 Task: Check the percentage active listings of beach in the last 5 years.
Action: Mouse moved to (903, 204)
Screenshot: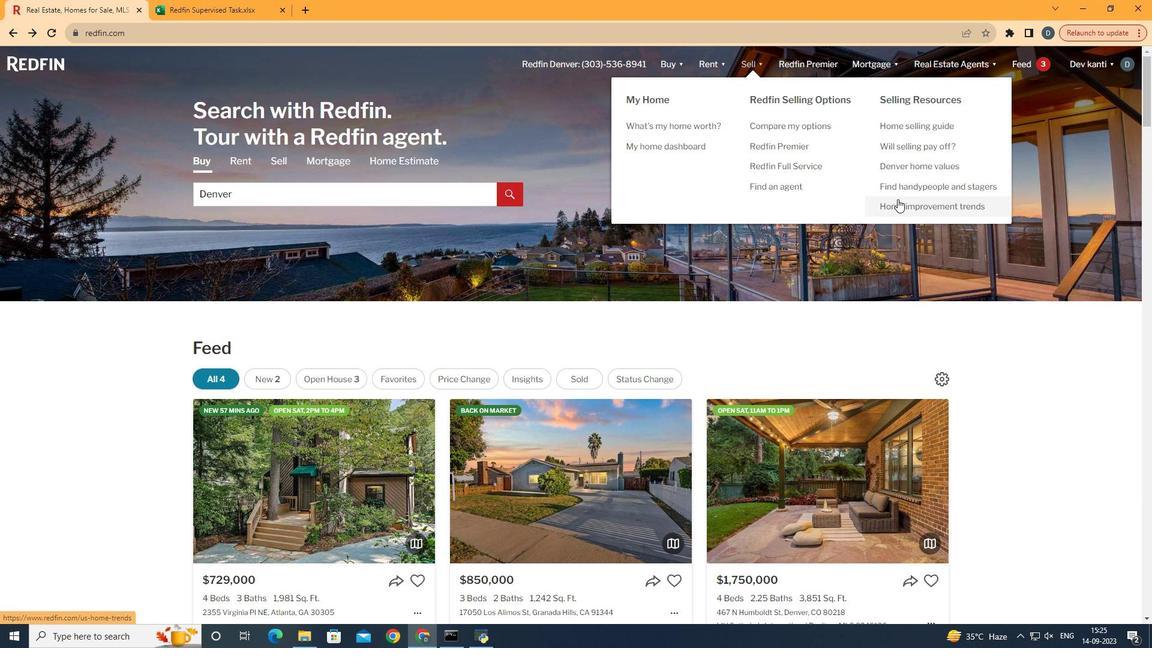 
Action: Mouse pressed left at (903, 204)
Screenshot: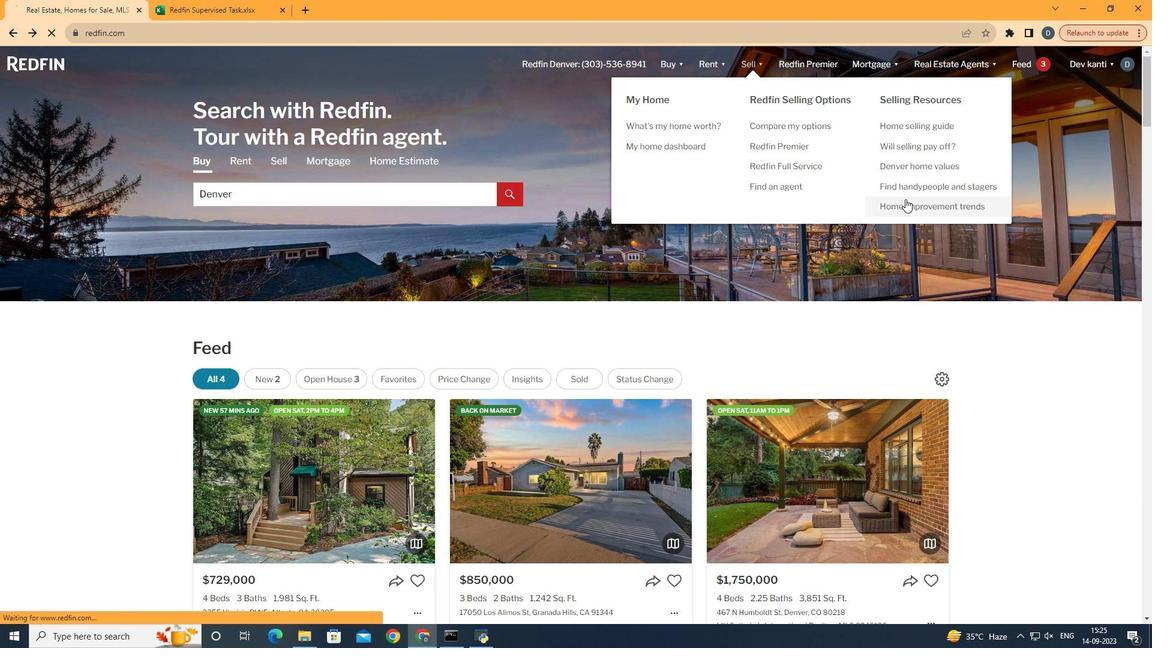 
Action: Mouse moved to (288, 222)
Screenshot: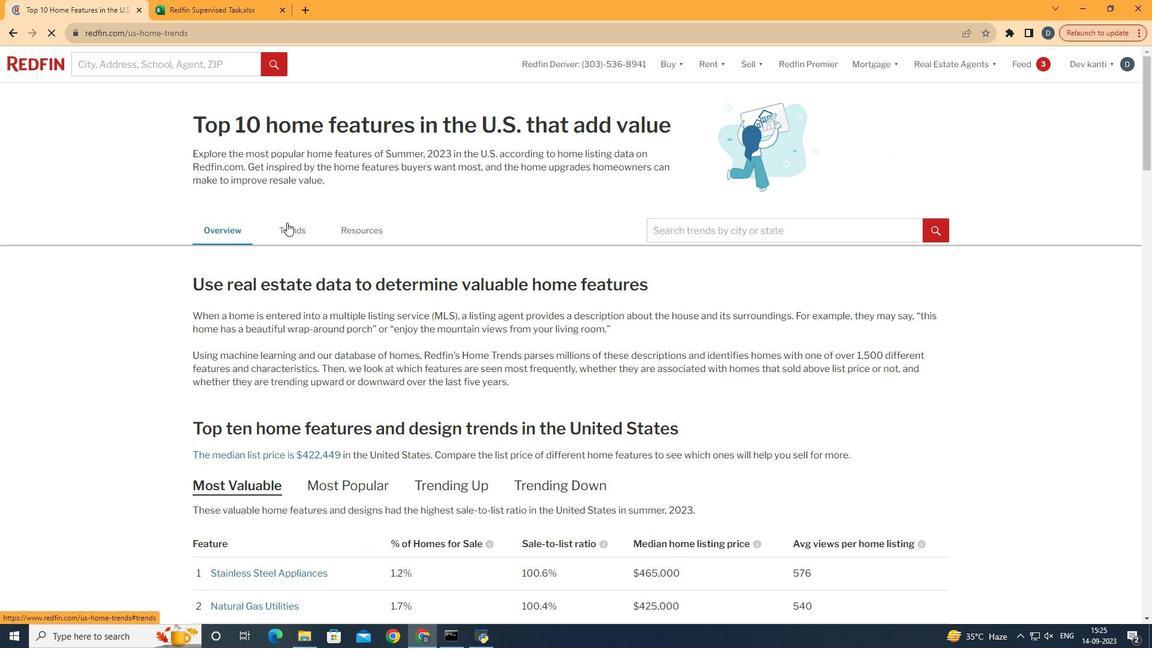 
Action: Mouse pressed left at (288, 222)
Screenshot: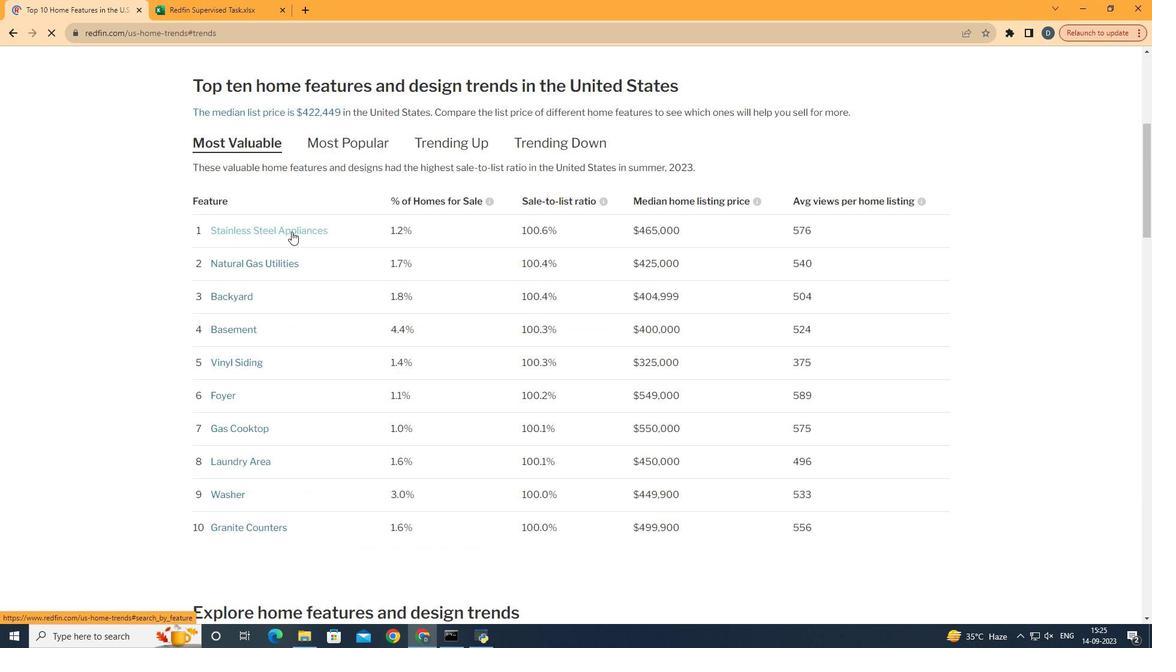 
Action: Mouse moved to (403, 207)
Screenshot: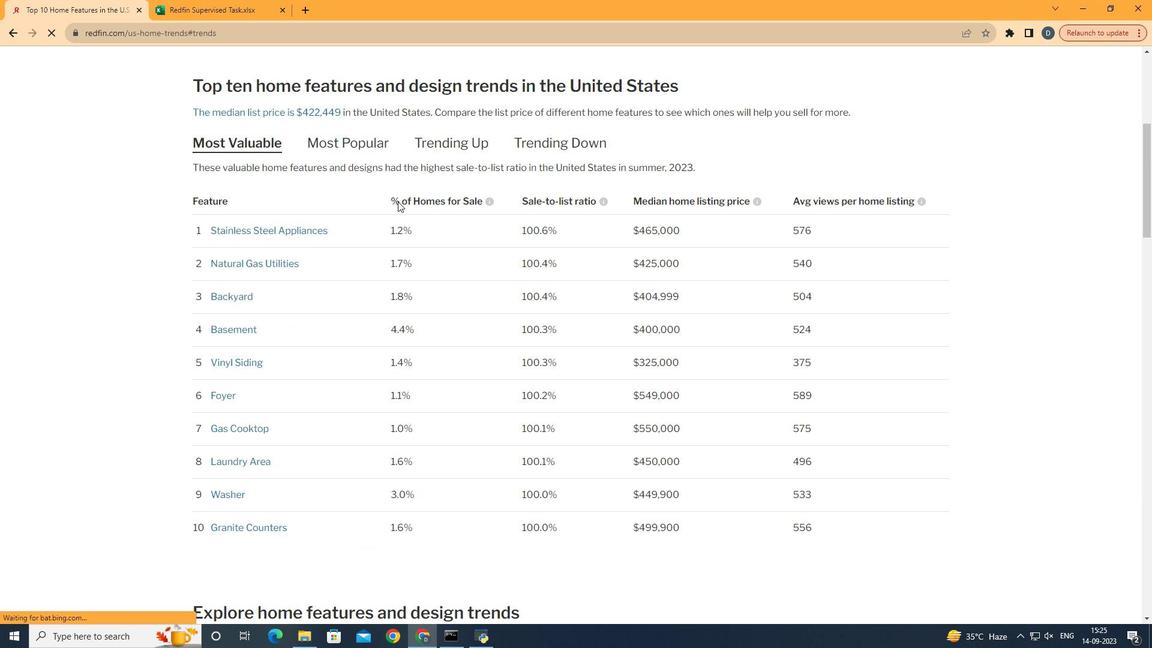 
Action: Mouse scrolled (403, 206) with delta (0, 0)
Screenshot: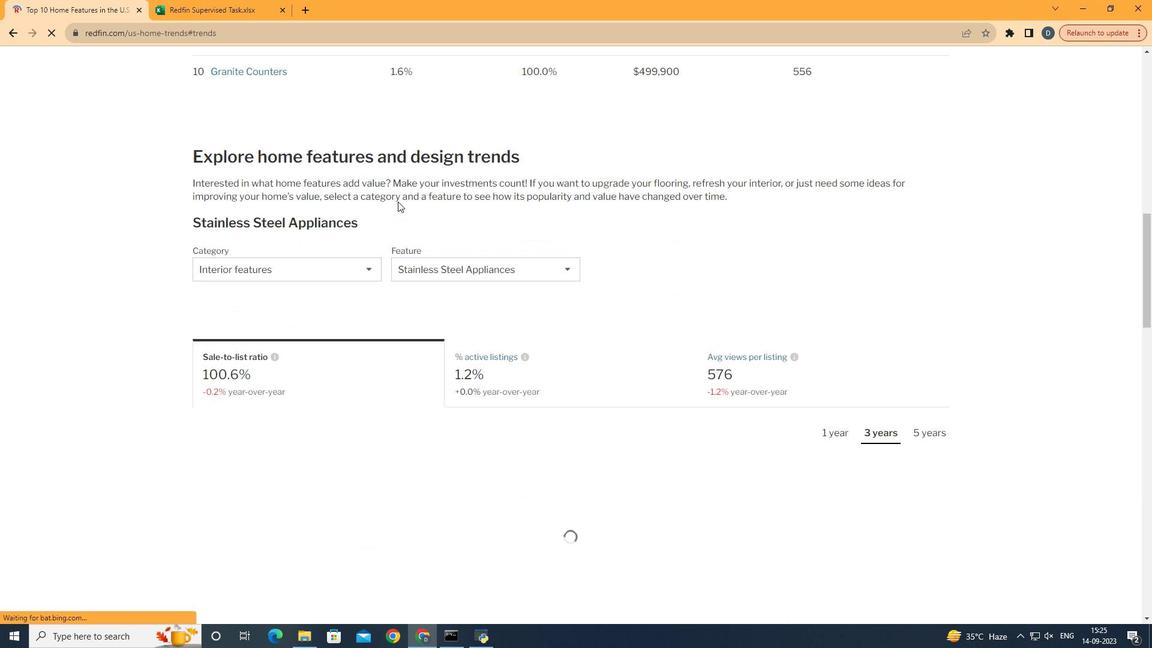 
Action: Mouse scrolled (403, 206) with delta (0, 0)
Screenshot: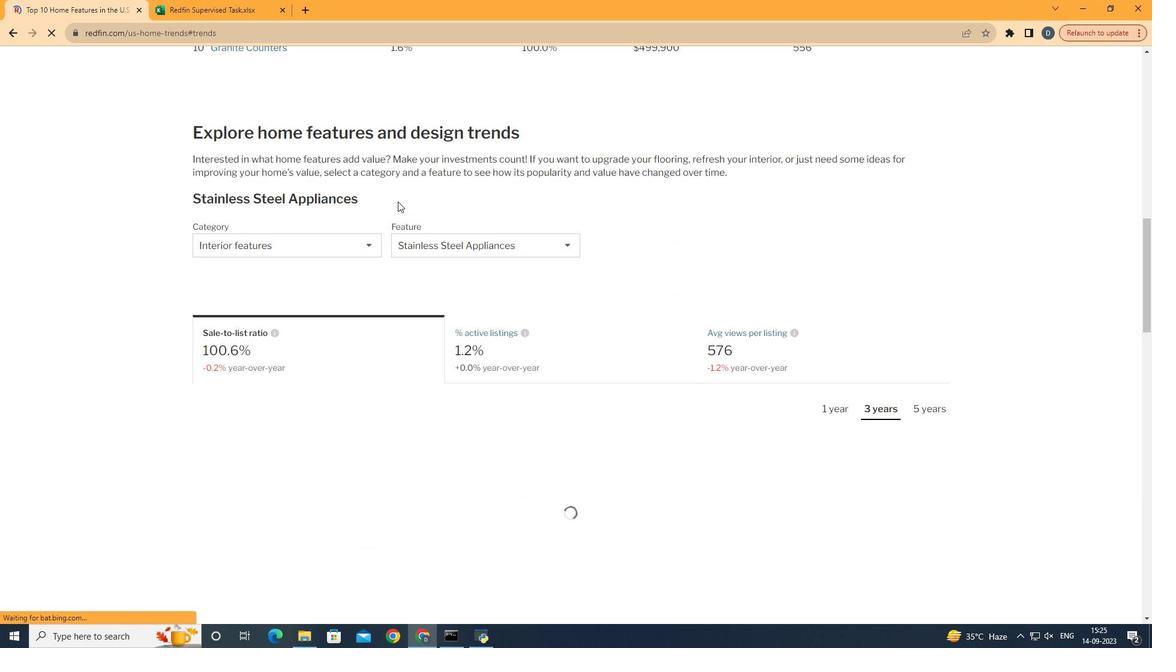 
Action: Mouse scrolled (403, 206) with delta (0, 0)
Screenshot: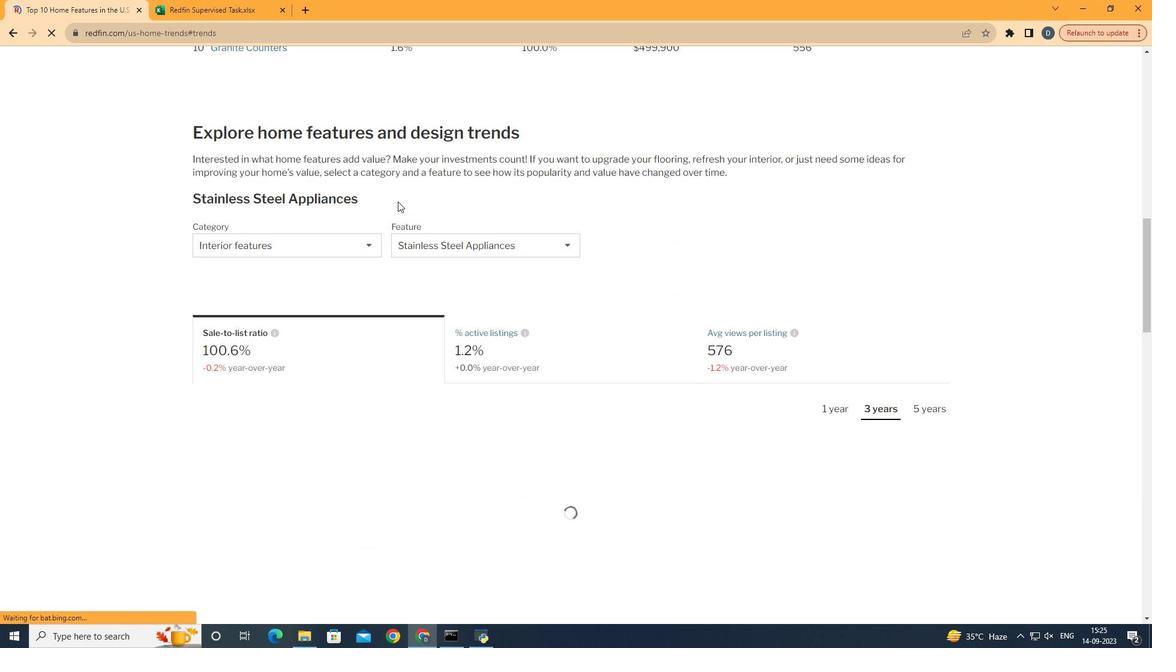 
Action: Mouse scrolled (403, 206) with delta (0, 0)
Screenshot: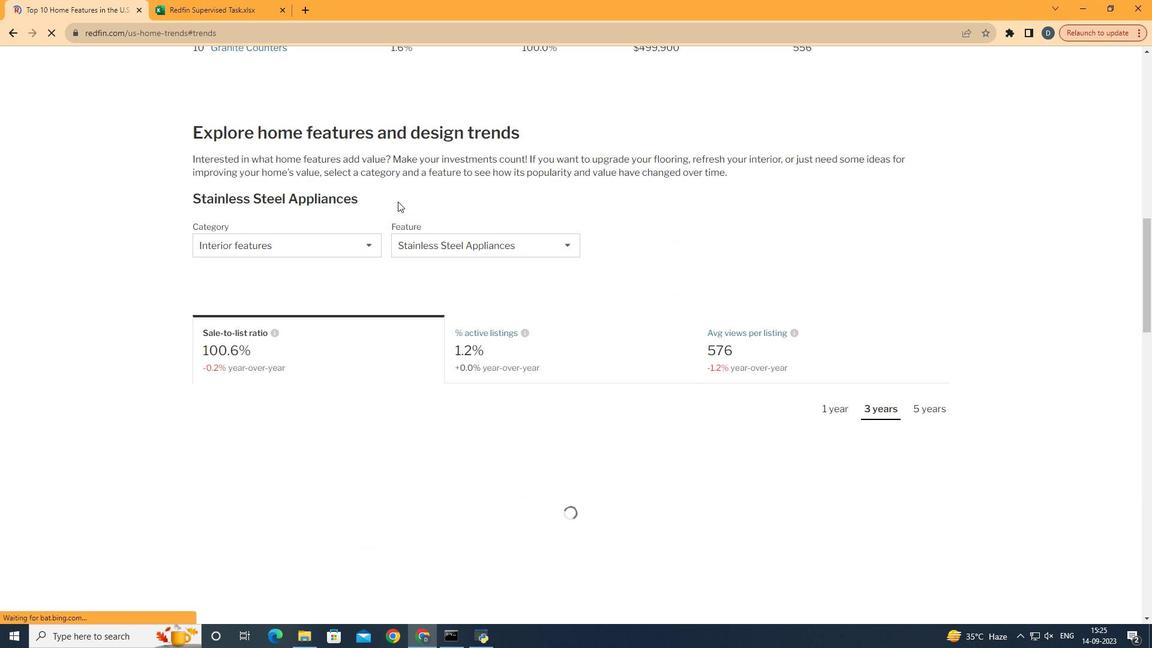 
Action: Mouse scrolled (403, 206) with delta (0, 0)
Screenshot: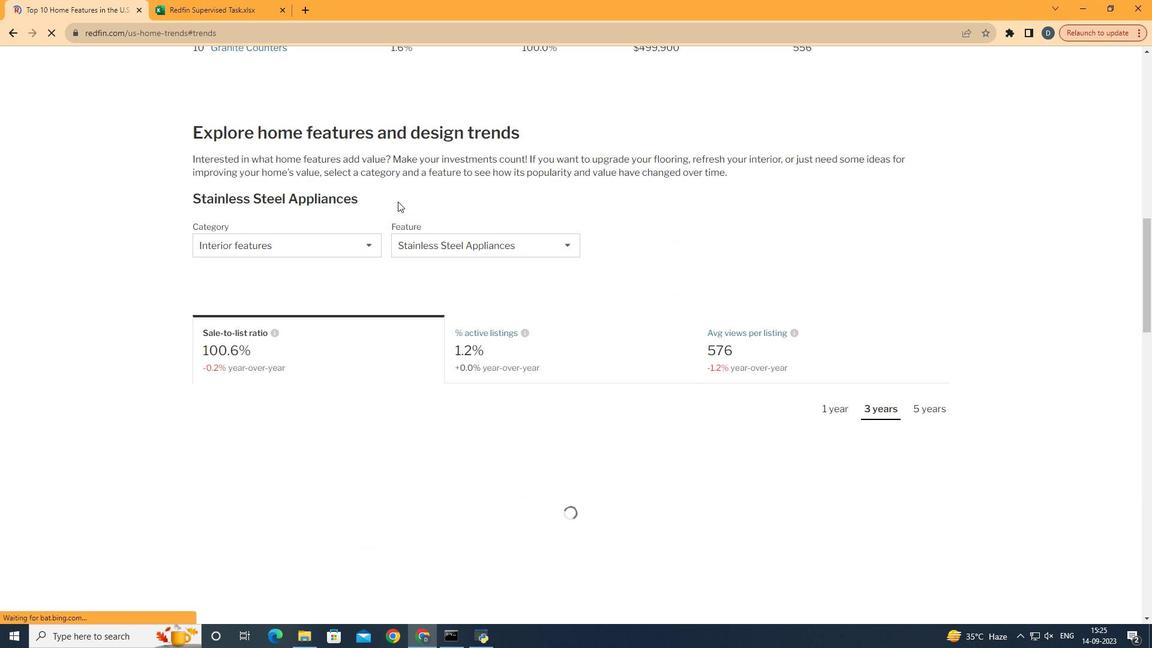 
Action: Mouse scrolled (403, 206) with delta (0, 0)
Screenshot: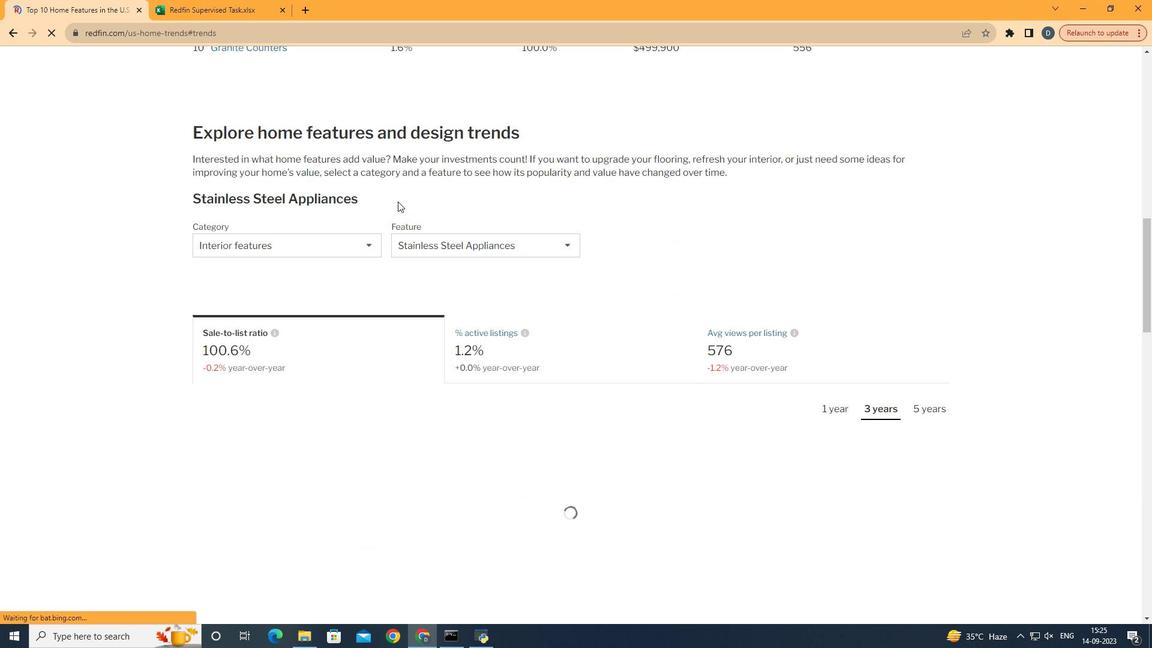 
Action: Mouse scrolled (403, 206) with delta (0, 0)
Screenshot: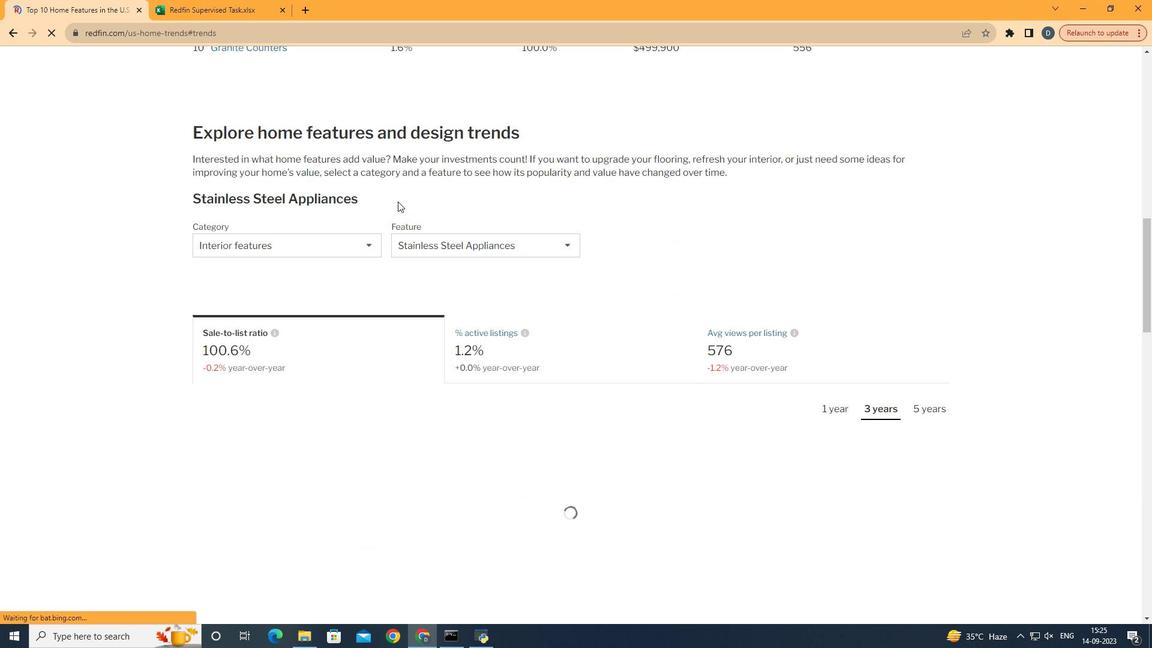 
Action: Mouse scrolled (403, 206) with delta (0, 0)
Screenshot: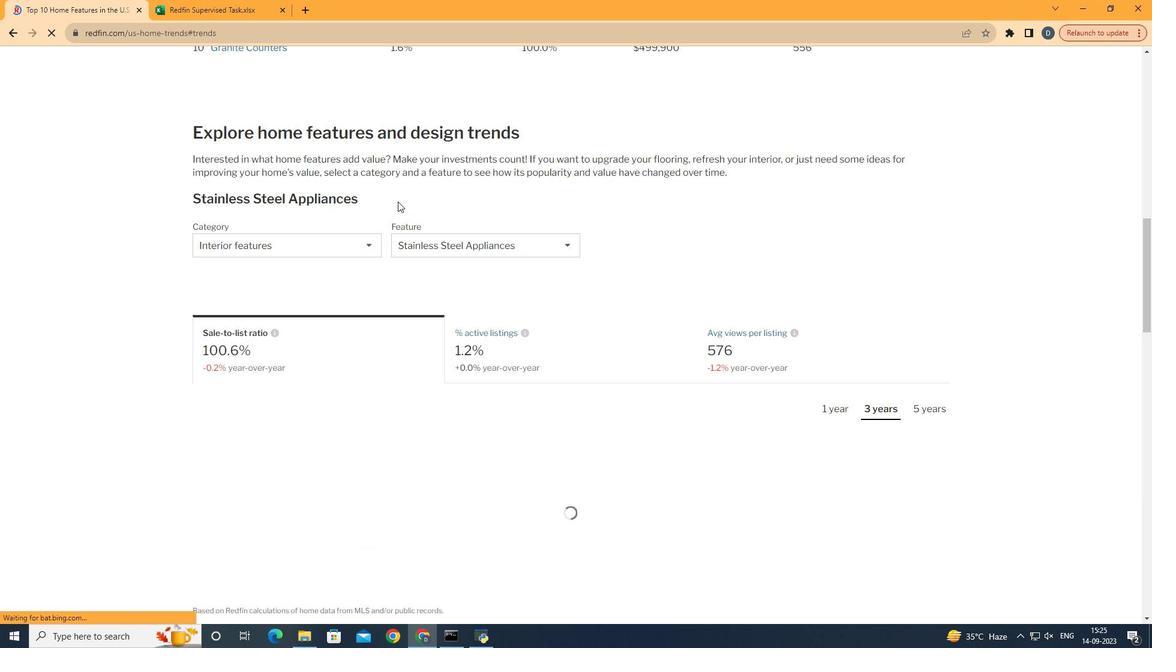 
Action: Mouse scrolled (403, 206) with delta (0, 0)
Screenshot: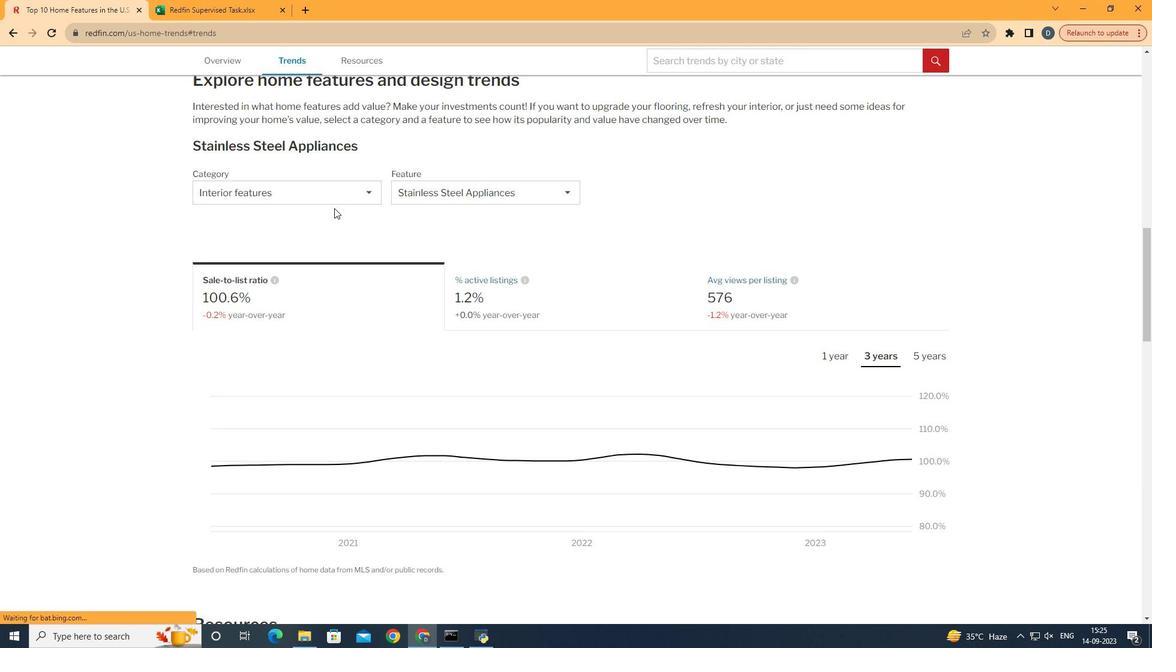 
Action: Mouse moved to (338, 213)
Screenshot: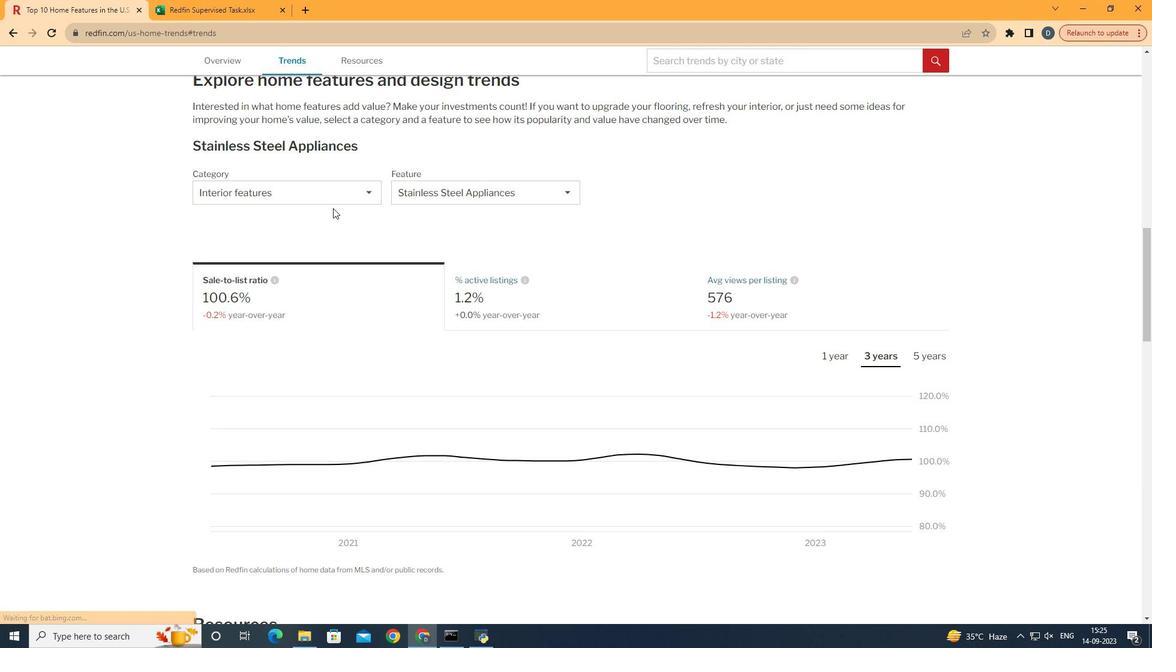 
Action: Mouse scrolled (338, 213) with delta (0, 0)
Screenshot: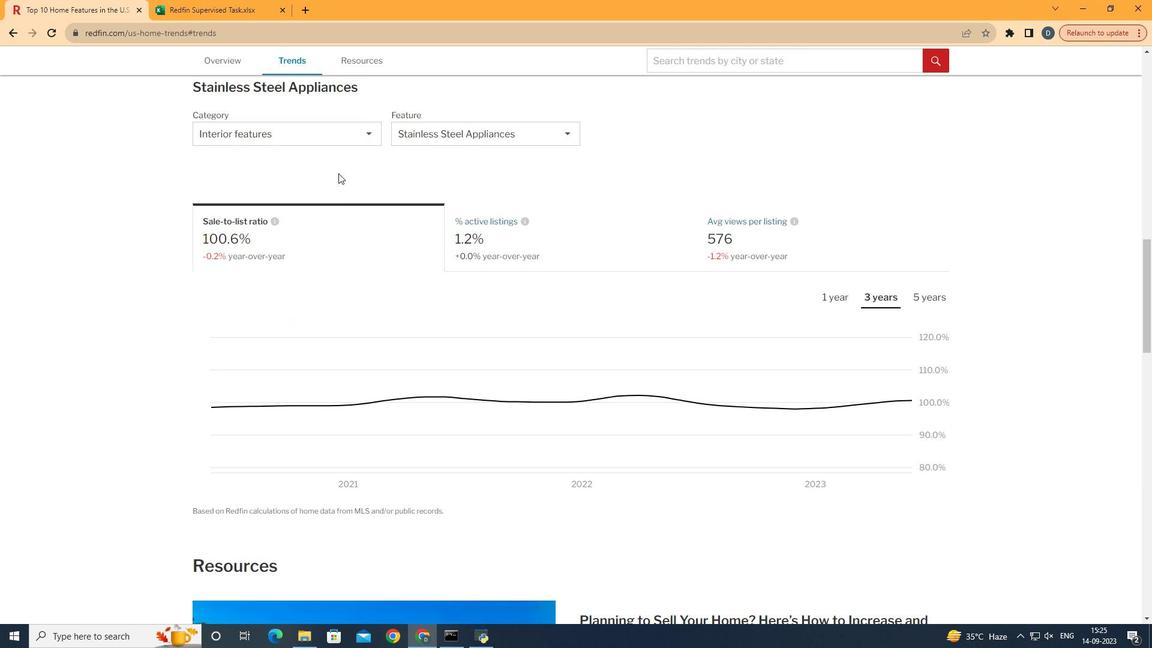 
Action: Mouse moved to (357, 145)
Screenshot: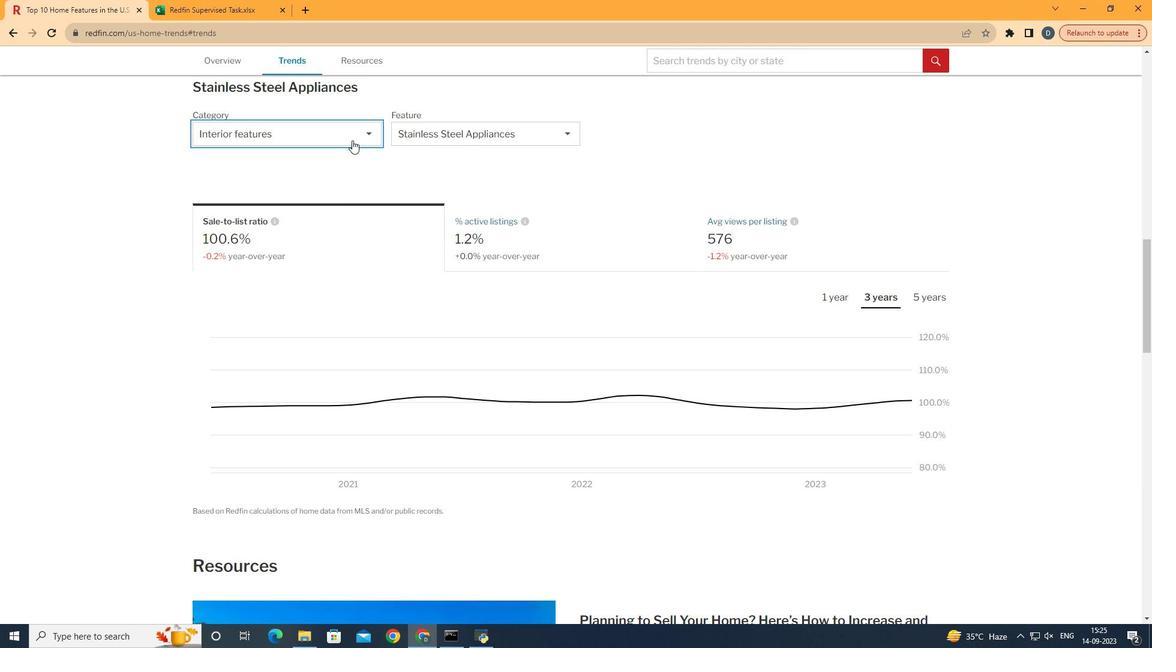 
Action: Mouse pressed left at (357, 145)
Screenshot: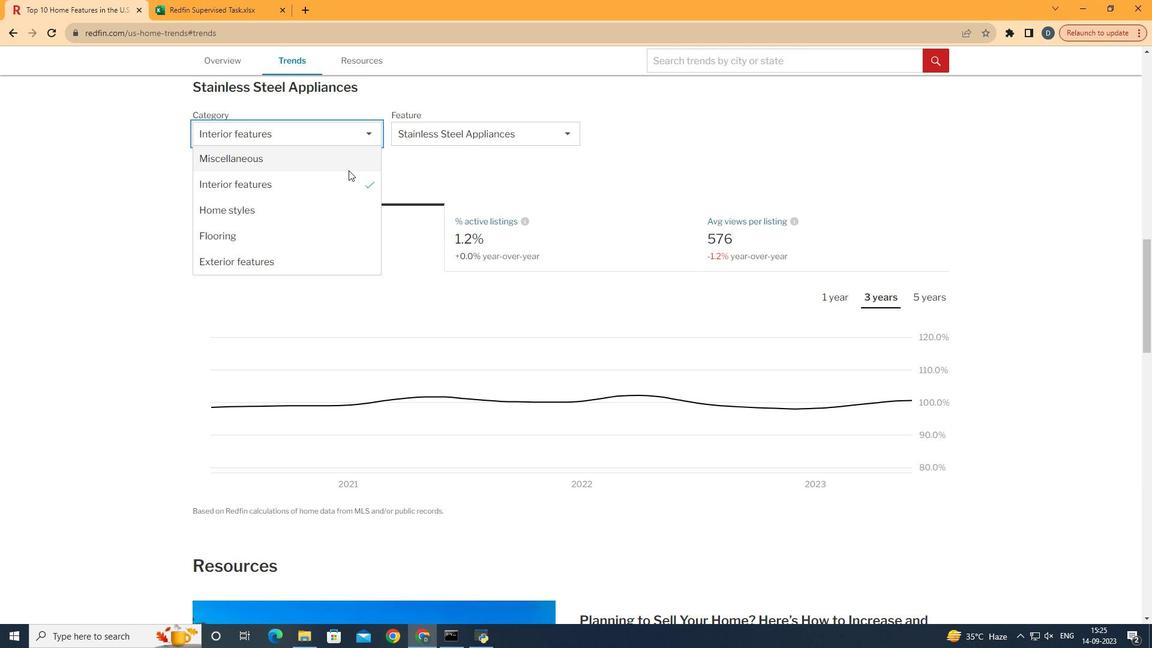 
Action: Mouse moved to (343, 269)
Screenshot: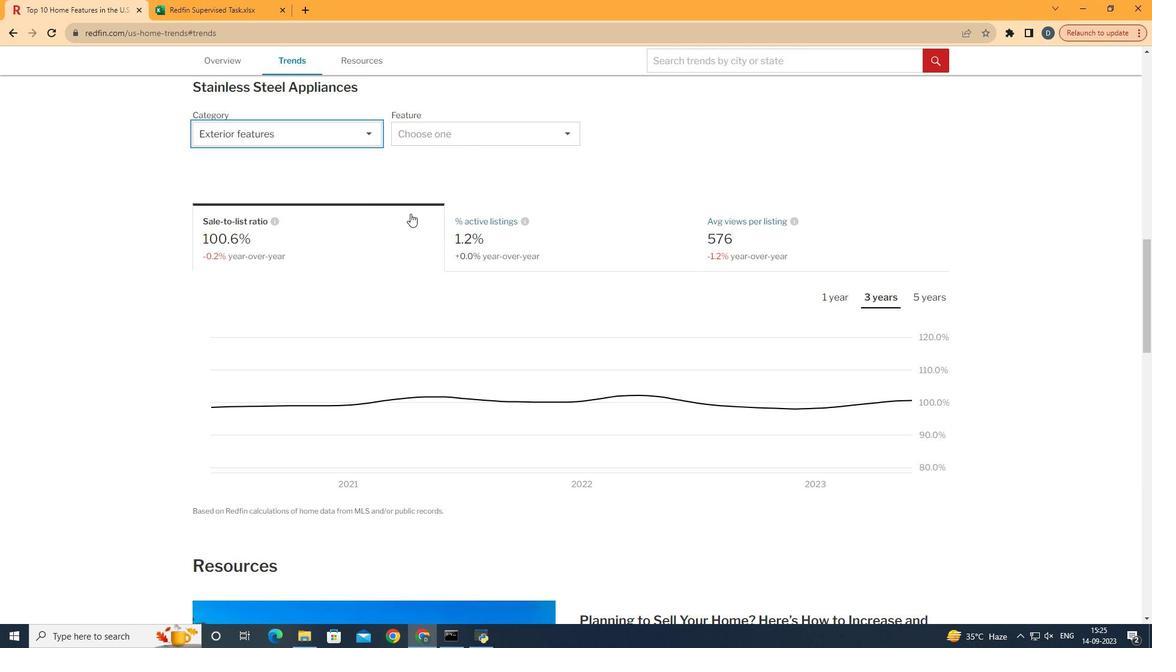 
Action: Mouse pressed left at (343, 269)
Screenshot: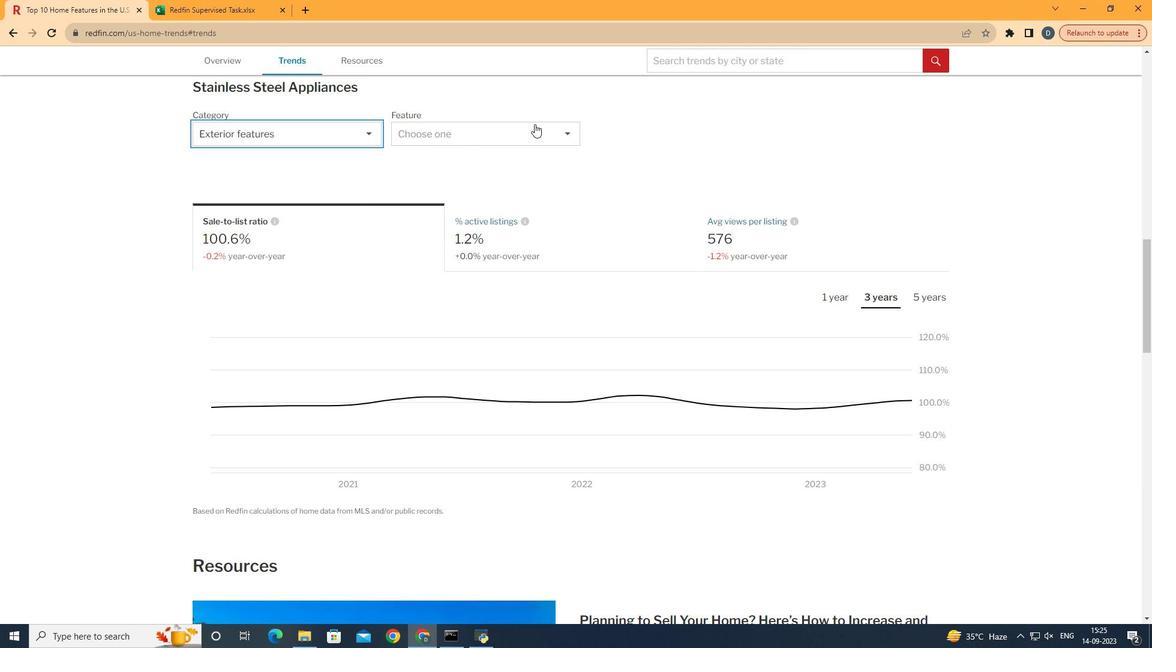 
Action: Mouse moved to (540, 127)
Screenshot: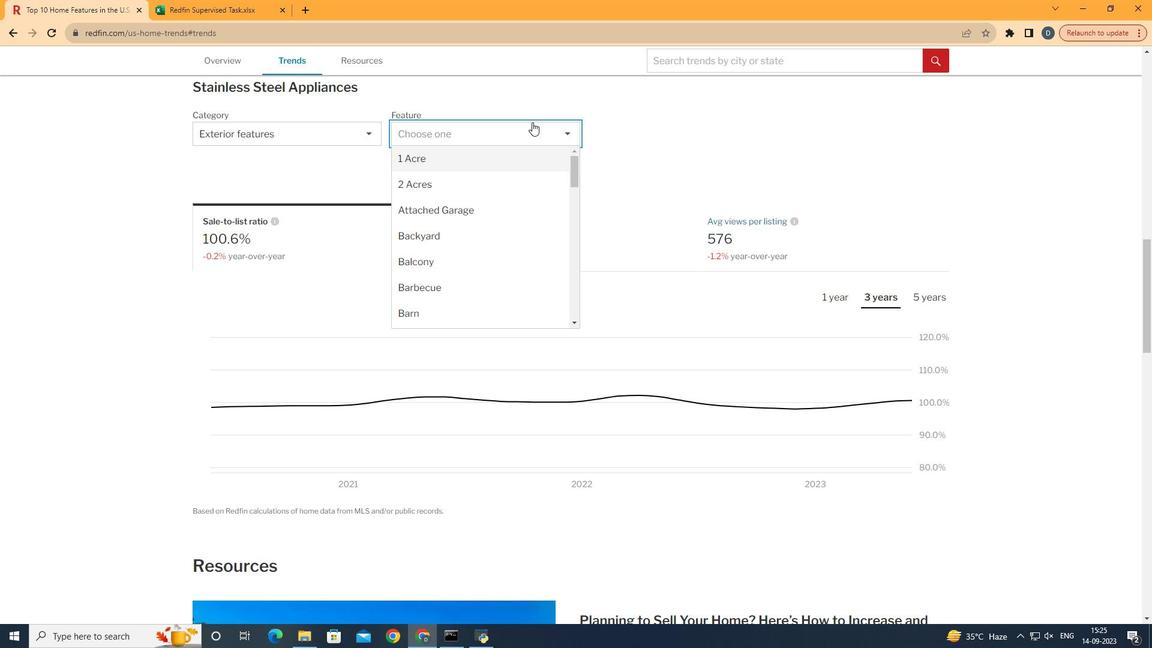 
Action: Mouse pressed left at (540, 127)
Screenshot: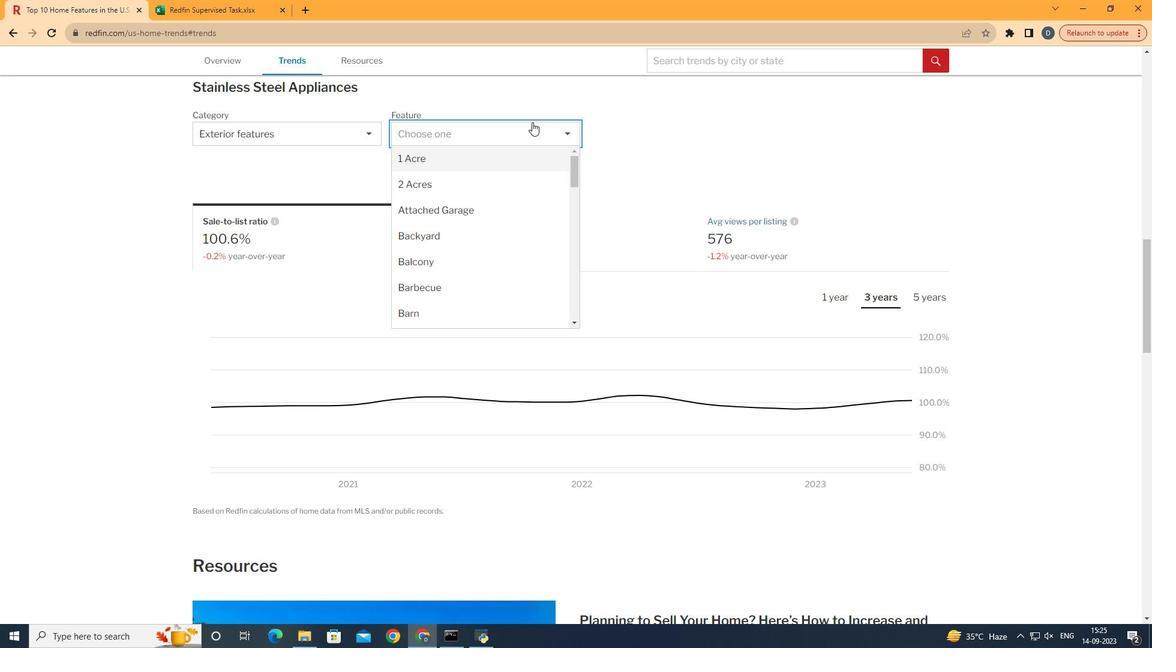 
Action: Mouse moved to (522, 223)
Screenshot: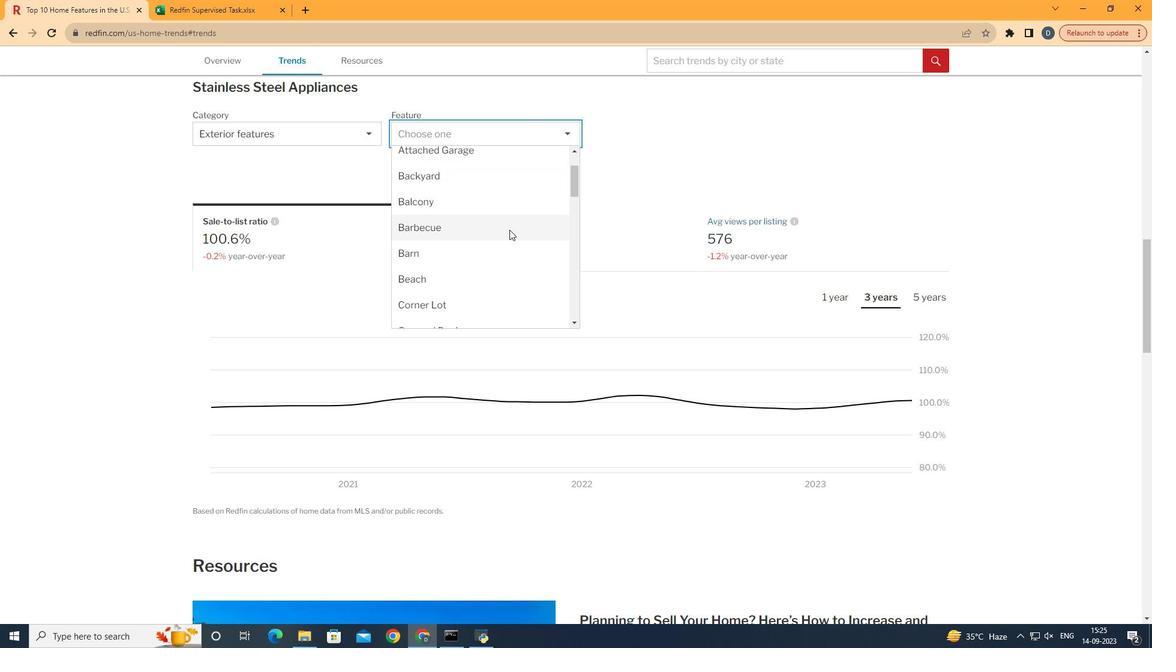 
Action: Mouse scrolled (522, 222) with delta (0, 0)
Screenshot: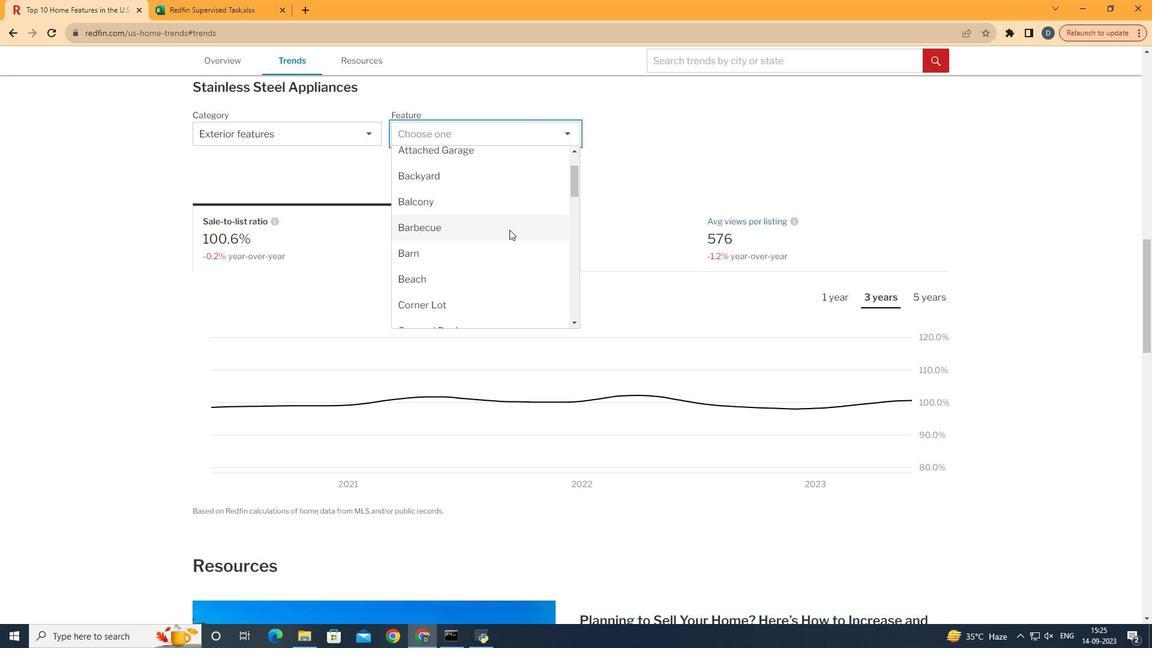 
Action: Mouse moved to (506, 289)
Screenshot: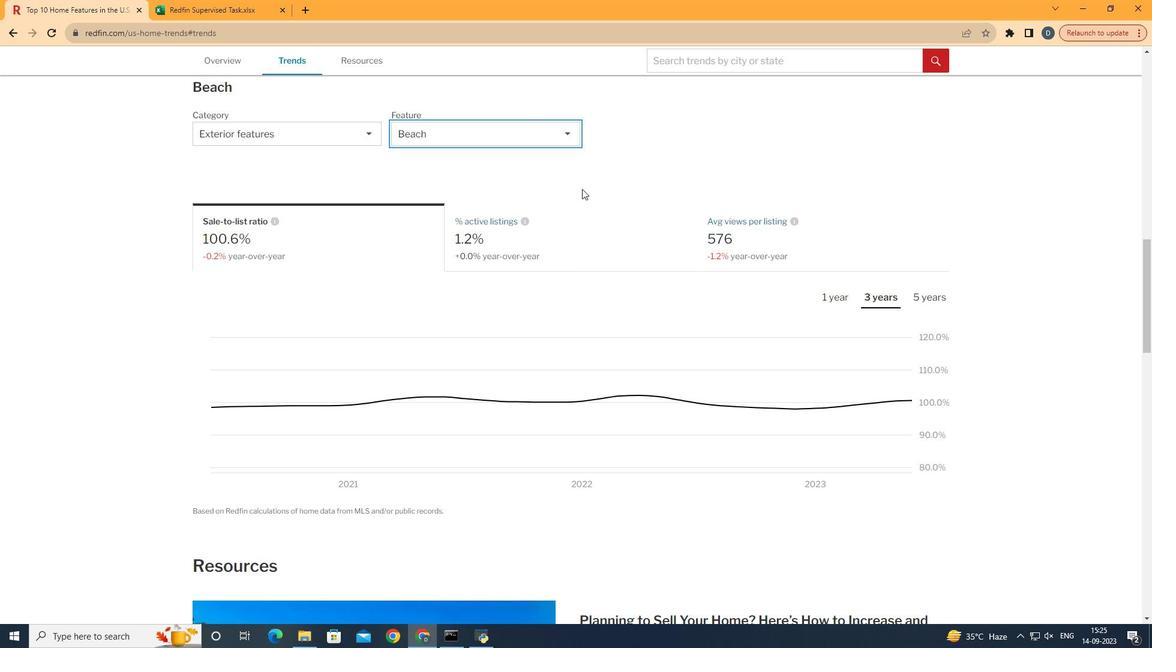 
Action: Mouse pressed left at (506, 289)
Screenshot: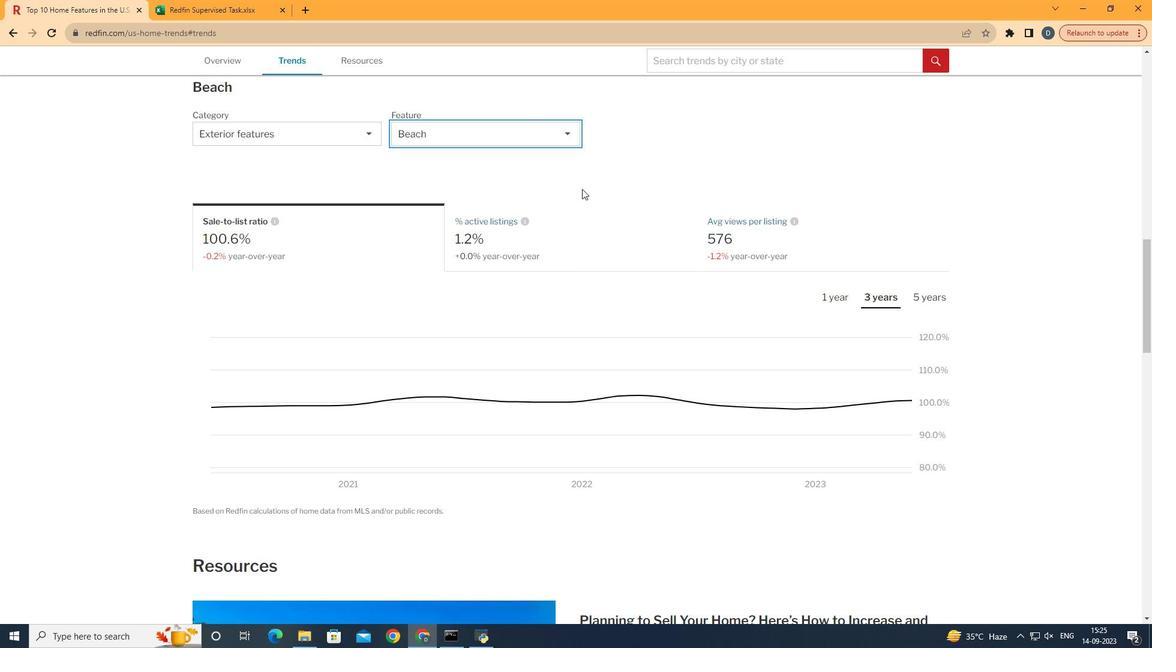 
Action: Mouse moved to (609, 238)
Screenshot: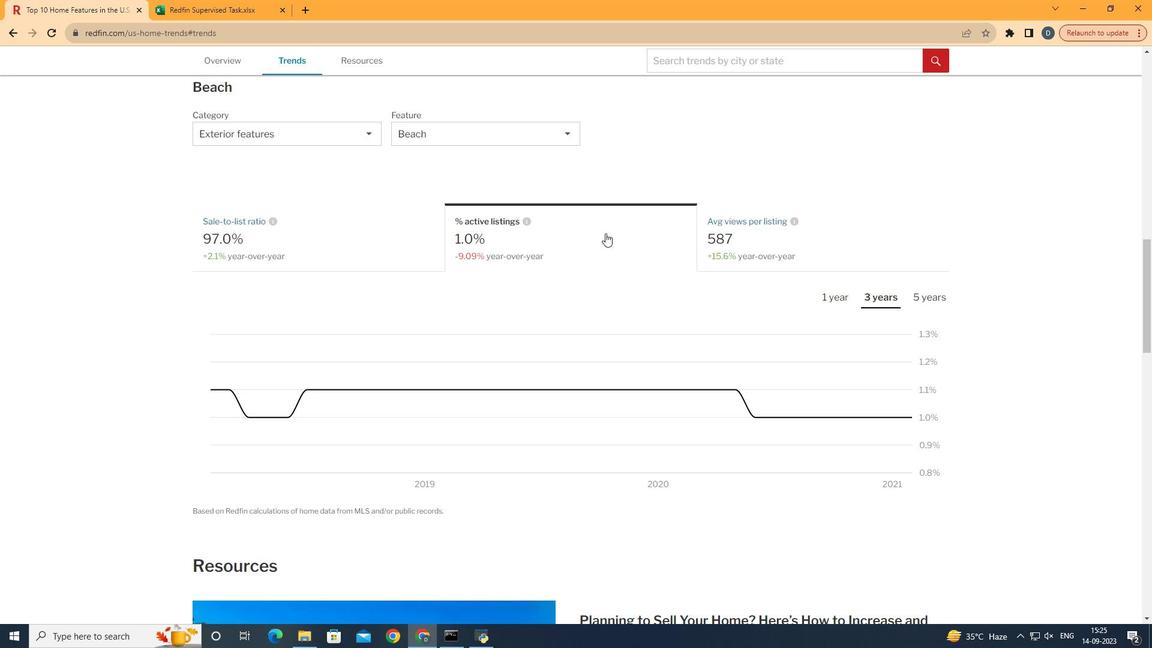 
Action: Mouse pressed left at (609, 238)
Screenshot: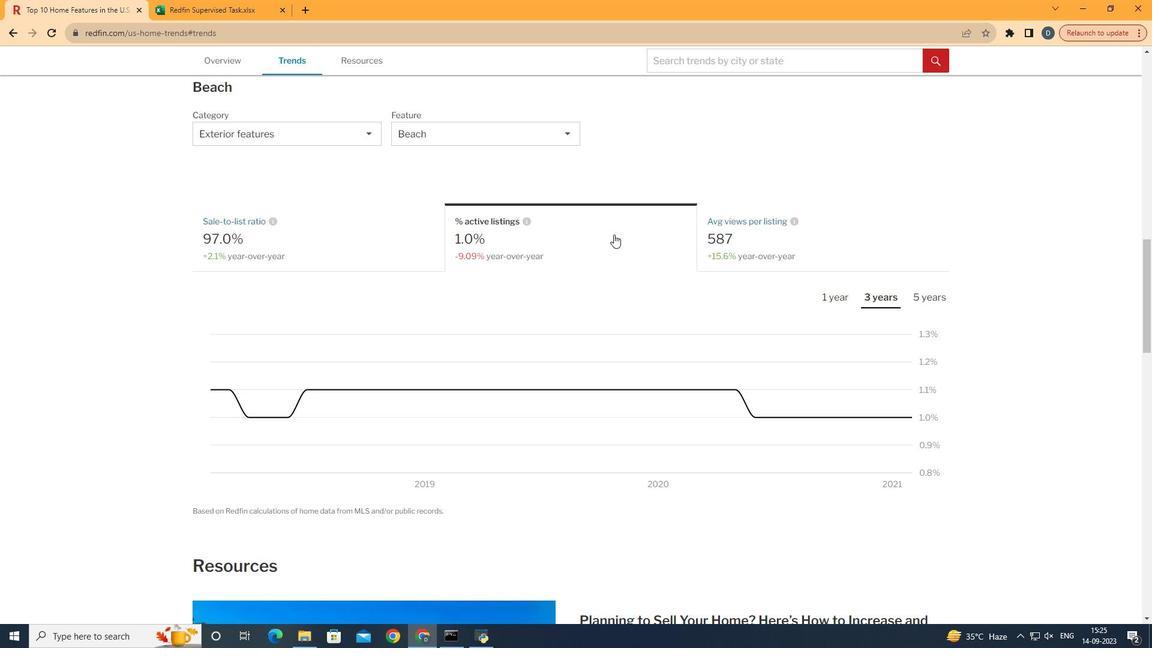 
Action: Mouse moved to (930, 302)
Screenshot: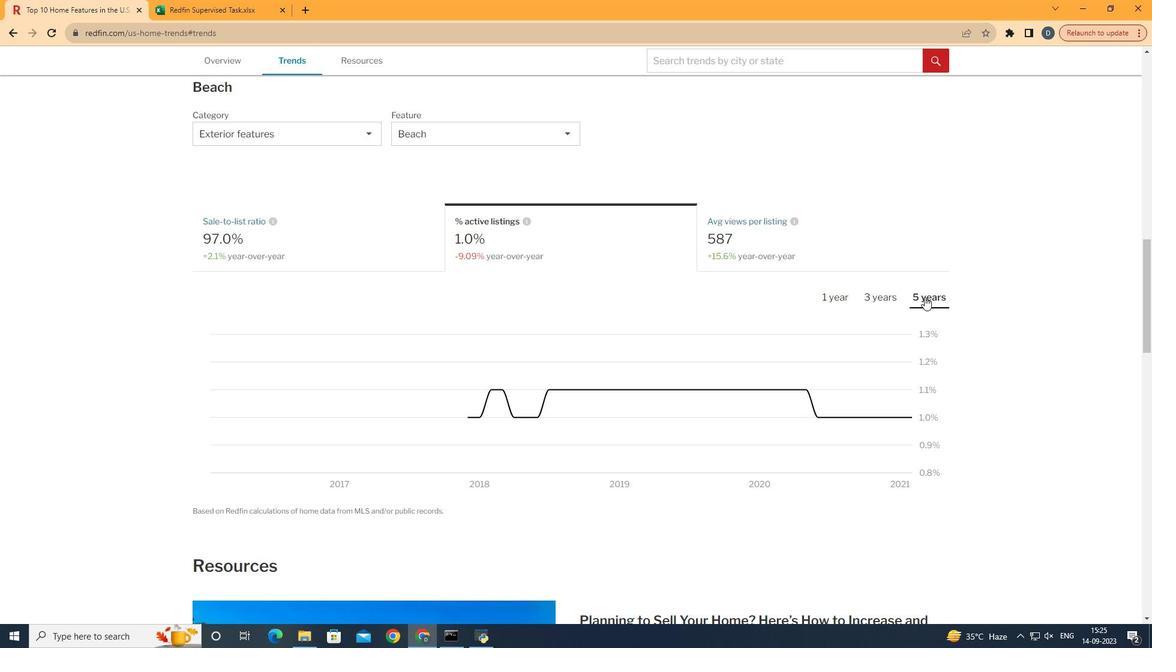 
Action: Mouse pressed left at (930, 302)
Screenshot: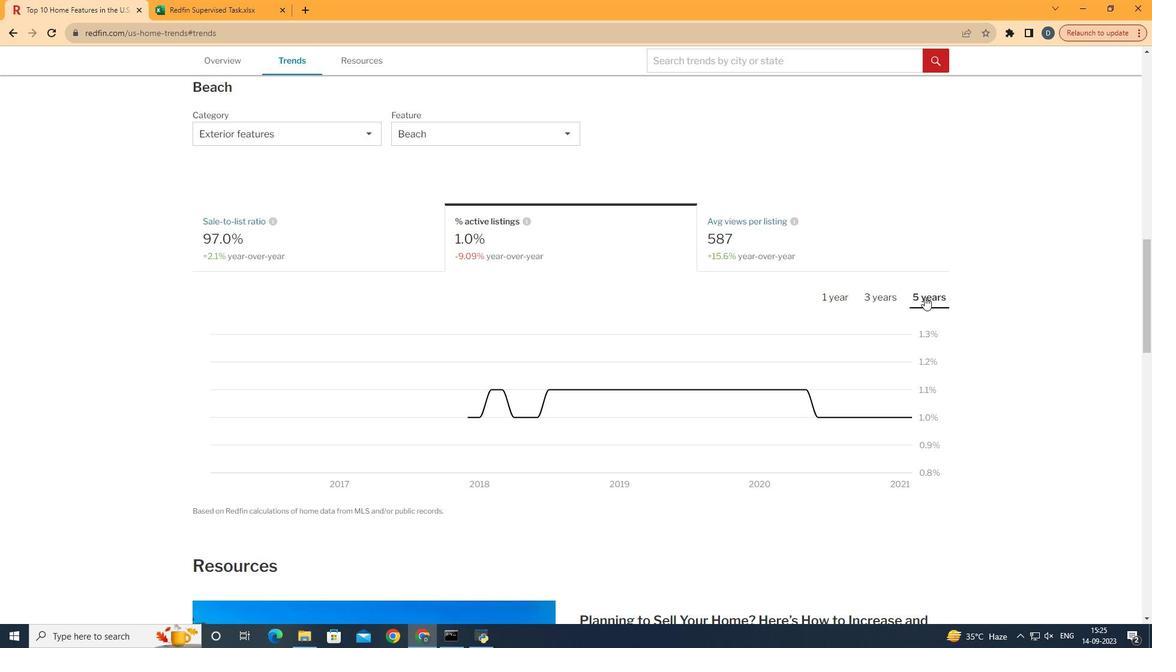 
